 Task: Set the image quality for "VNC client access" to 9.
Action: Mouse moved to (98, 14)
Screenshot: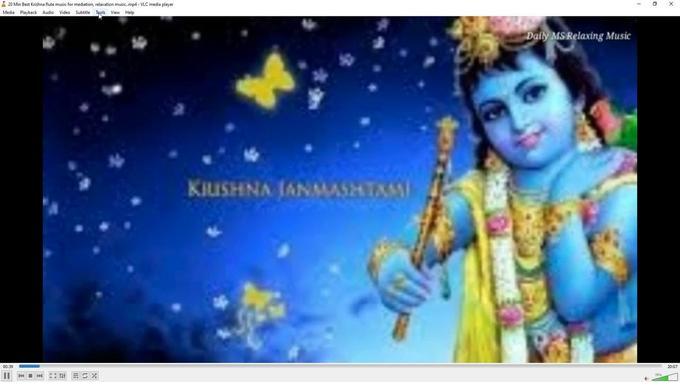 
Action: Mouse pressed left at (98, 14)
Screenshot: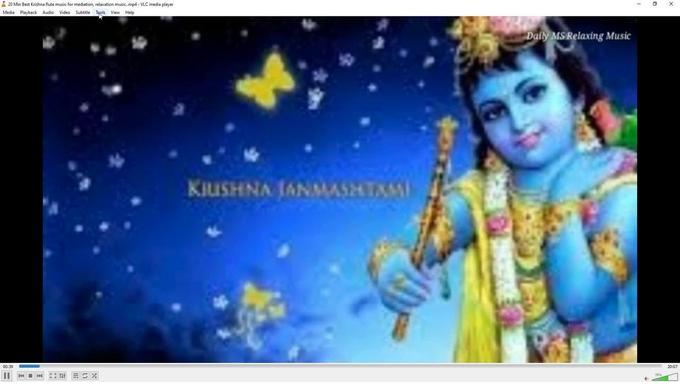 
Action: Mouse moved to (102, 96)
Screenshot: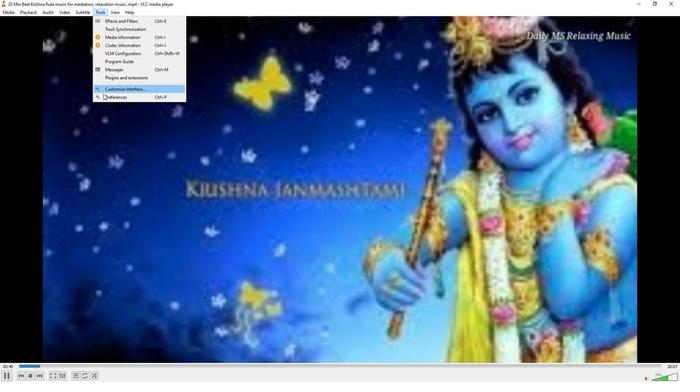 
Action: Mouse pressed left at (102, 96)
Screenshot: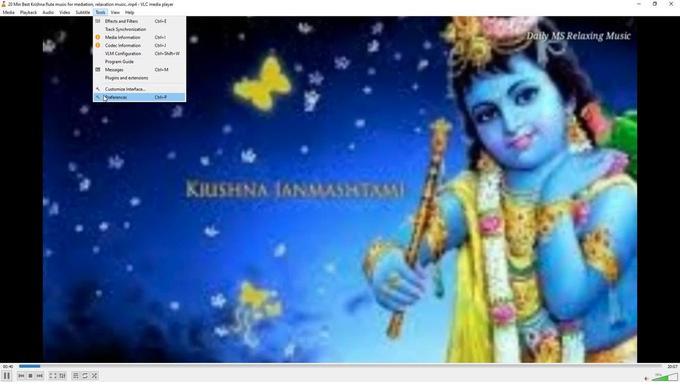 
Action: Mouse moved to (224, 311)
Screenshot: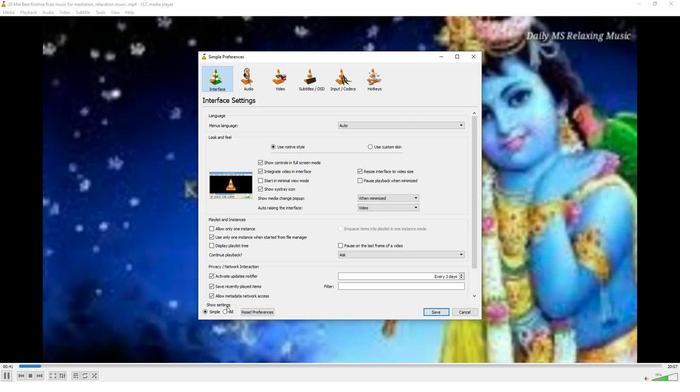 
Action: Mouse pressed left at (224, 311)
Screenshot: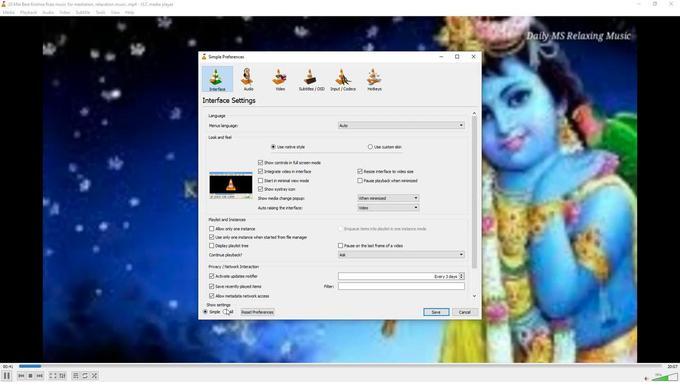 
Action: Mouse moved to (215, 195)
Screenshot: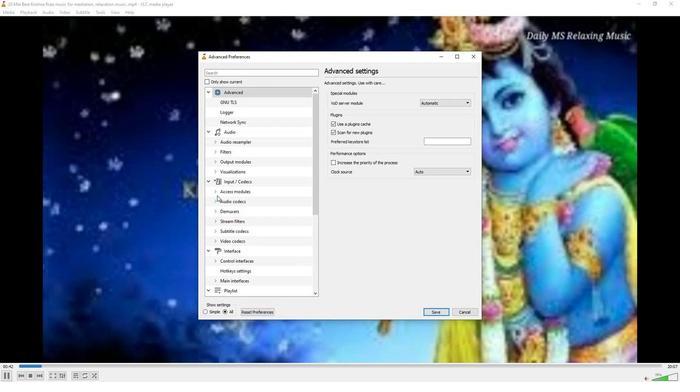 
Action: Mouse pressed left at (215, 195)
Screenshot: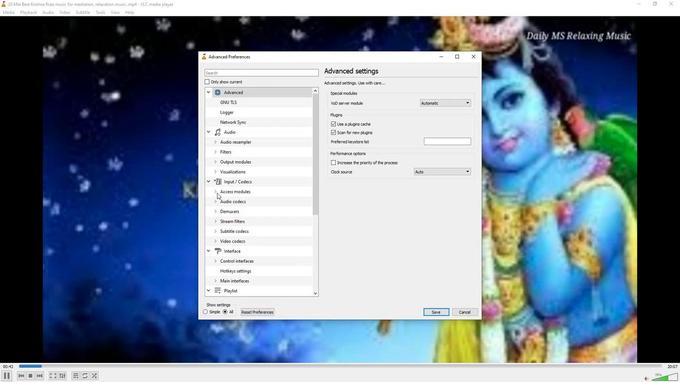 
Action: Mouse moved to (218, 213)
Screenshot: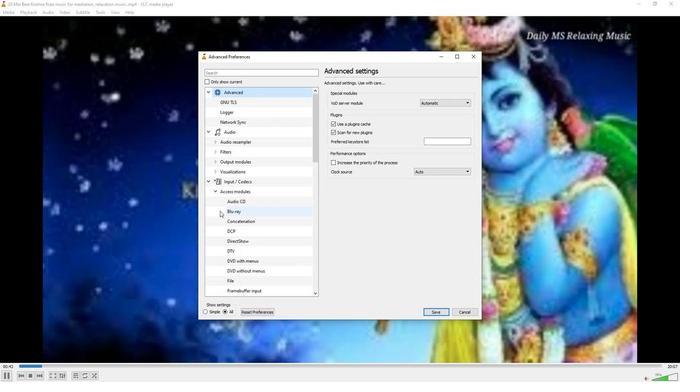 
Action: Mouse scrolled (218, 213) with delta (0, 0)
Screenshot: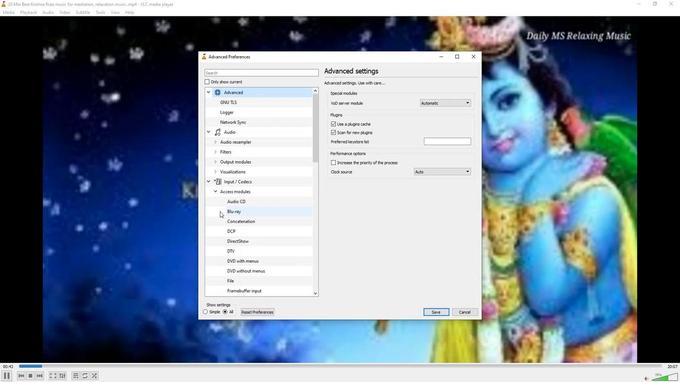 
Action: Mouse scrolled (218, 213) with delta (0, 0)
Screenshot: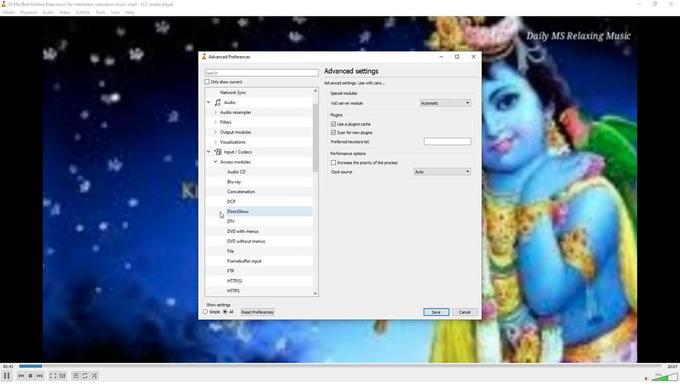 
Action: Mouse scrolled (218, 213) with delta (0, 0)
Screenshot: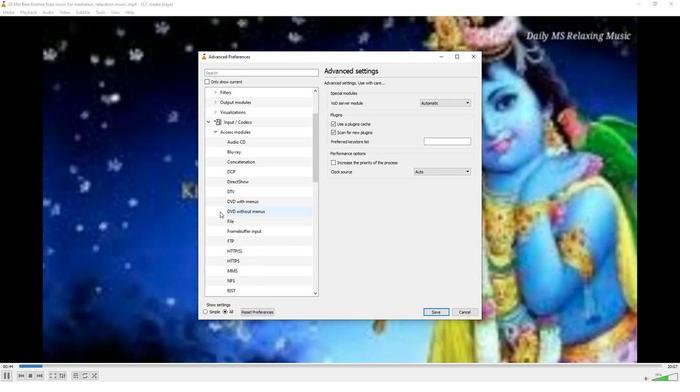 
Action: Mouse scrolled (218, 213) with delta (0, 0)
Screenshot: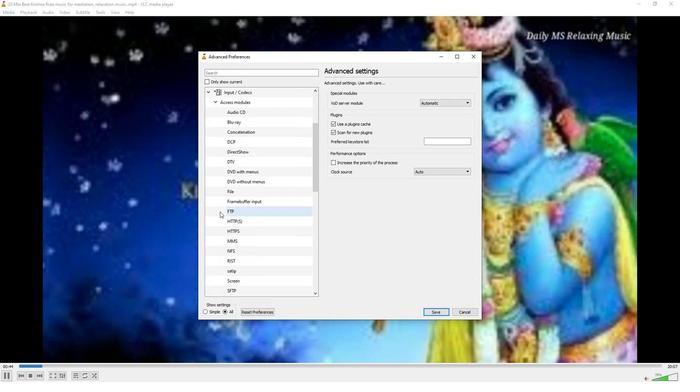 
Action: Mouse scrolled (218, 213) with delta (0, 0)
Screenshot: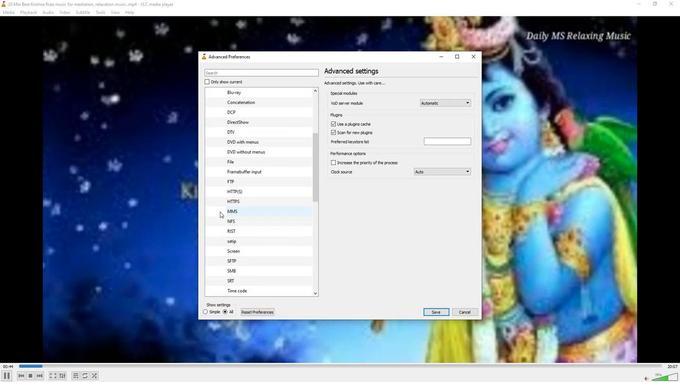 
Action: Mouse moved to (218, 214)
Screenshot: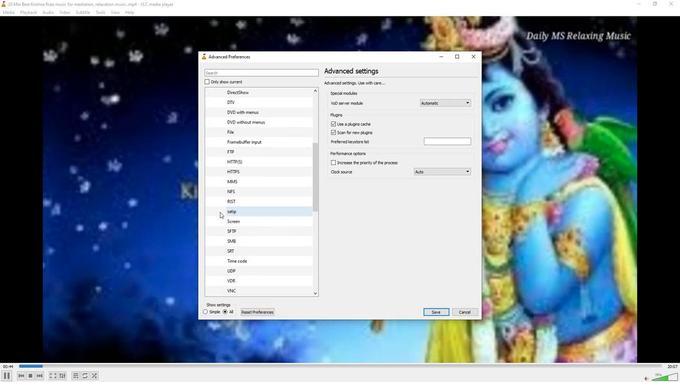 
Action: Mouse scrolled (218, 213) with delta (0, 0)
Screenshot: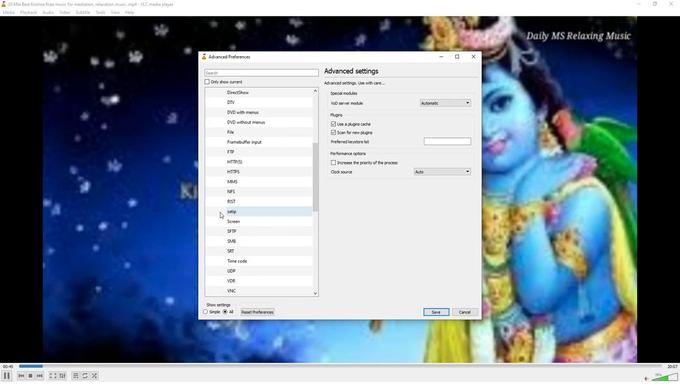 
Action: Mouse moved to (228, 261)
Screenshot: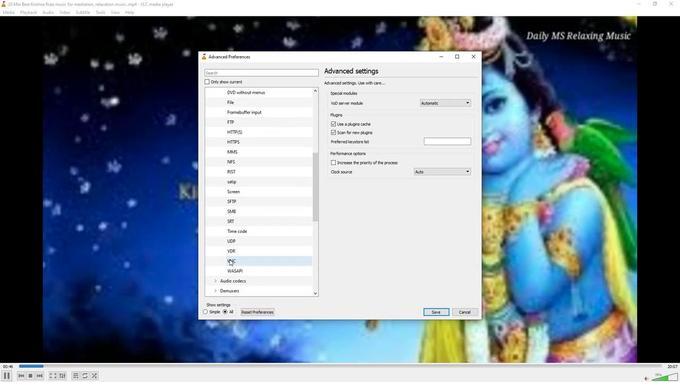 
Action: Mouse pressed left at (228, 261)
Screenshot: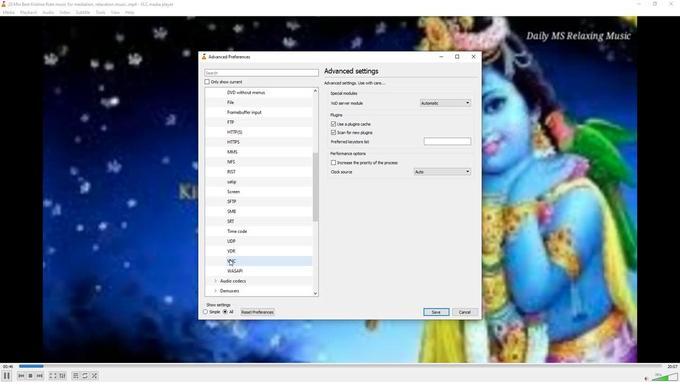 
Action: Mouse moved to (470, 183)
Screenshot: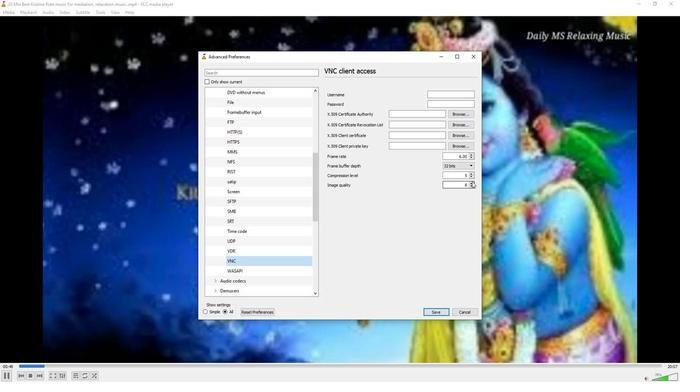 
Action: Mouse pressed left at (470, 183)
Screenshot: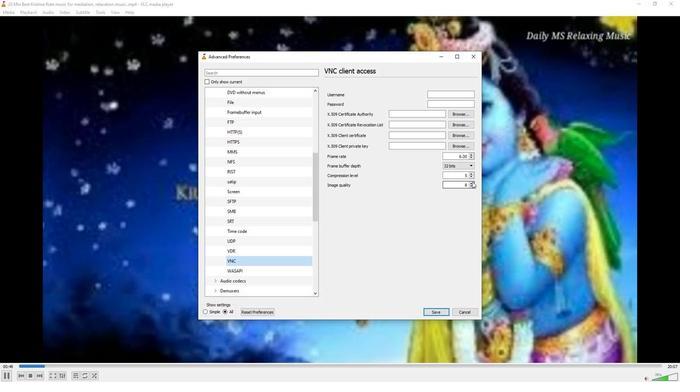 
Action: Mouse moved to (463, 198)
Screenshot: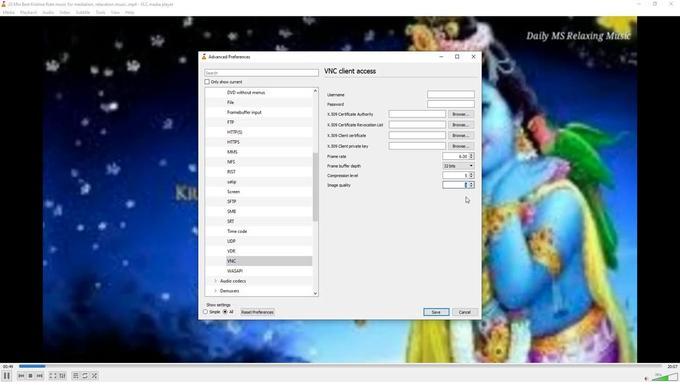 
Action: Mouse pressed left at (463, 198)
Screenshot: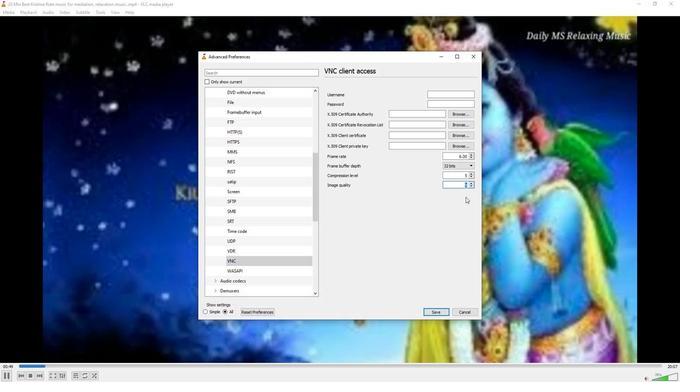 
